 Task: Create Card Software Maintenance Review in Board Resource Allocation Software to Workspace Hotel Reservations. Create Card Astronomy Conference Review in Board Sales Opportunity Pipeline Management to Workspace Hotel Reservations. Create Card Software Maintenance Review in Board Content Marketing White Paper Creation and Promotion Strategy to Workspace Hotel Reservations
Action: Mouse moved to (114, 53)
Screenshot: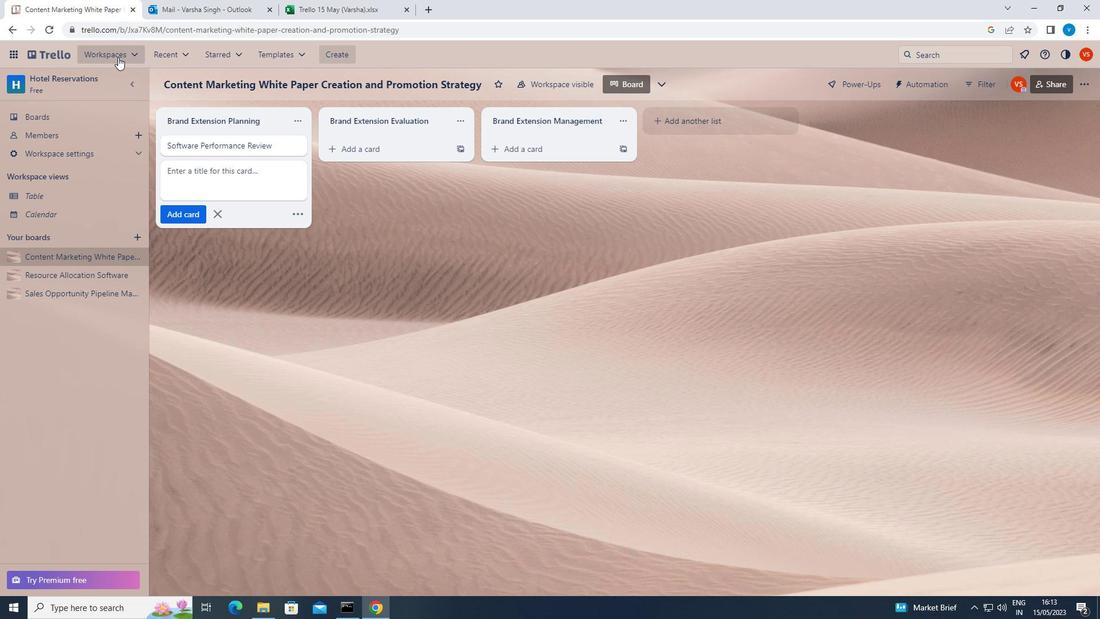 
Action: Mouse pressed left at (114, 53)
Screenshot: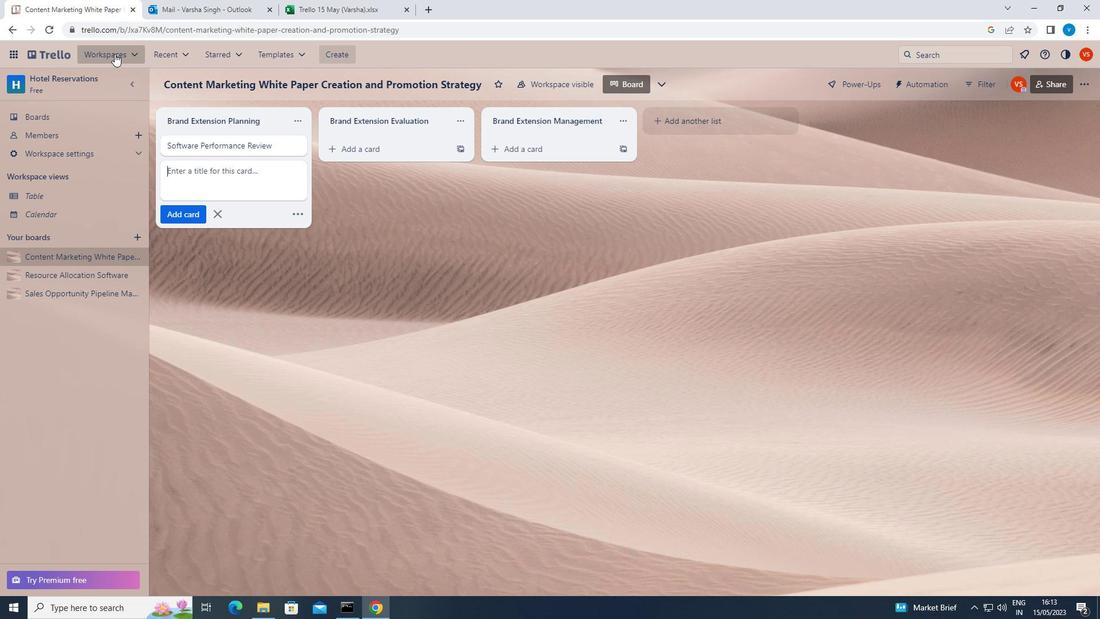 
Action: Mouse moved to (130, 570)
Screenshot: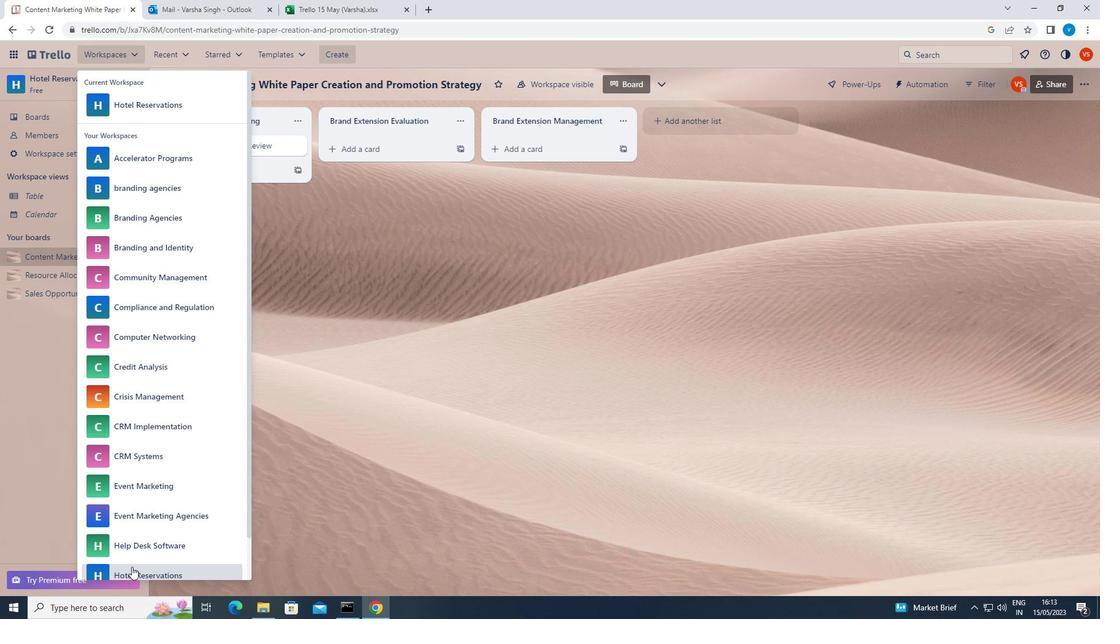 
Action: Mouse pressed left at (130, 570)
Screenshot: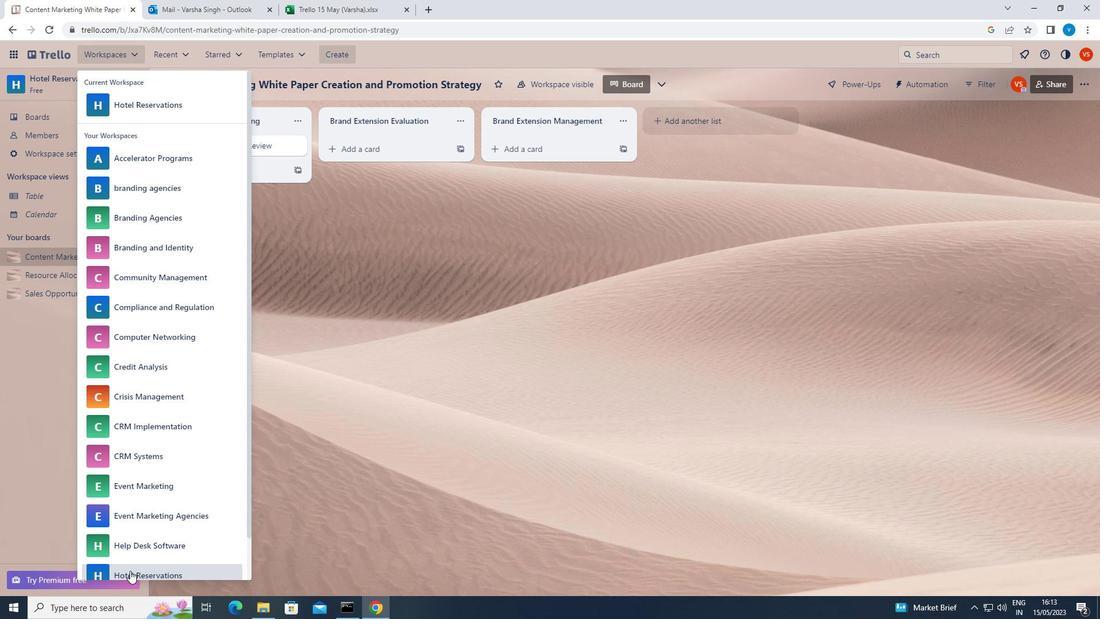 
Action: Mouse moved to (84, 273)
Screenshot: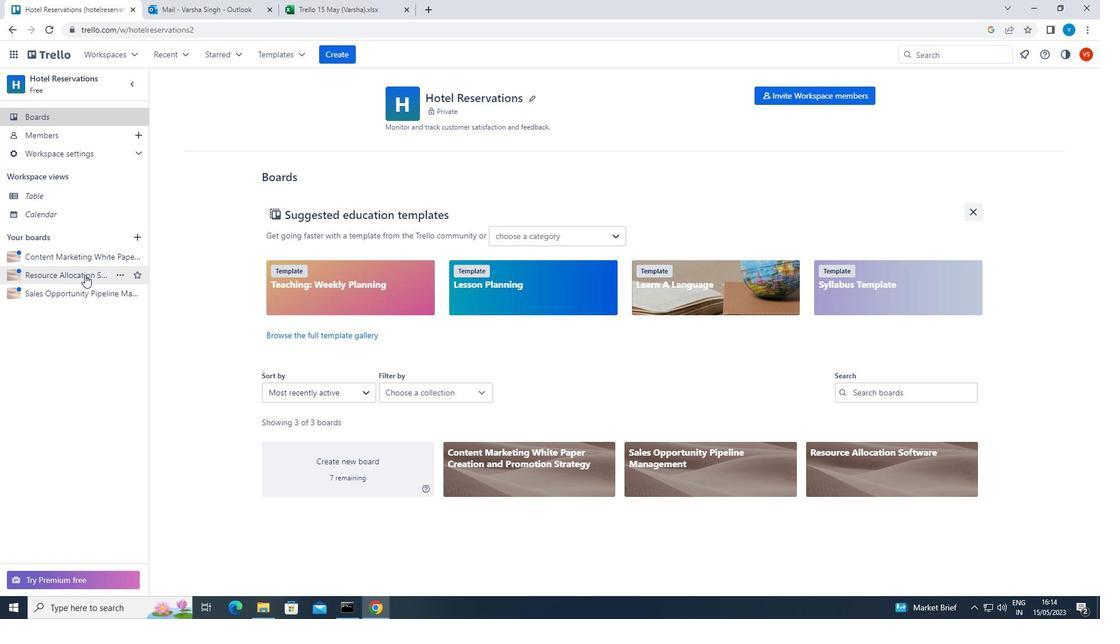 
Action: Mouse pressed left at (84, 273)
Screenshot: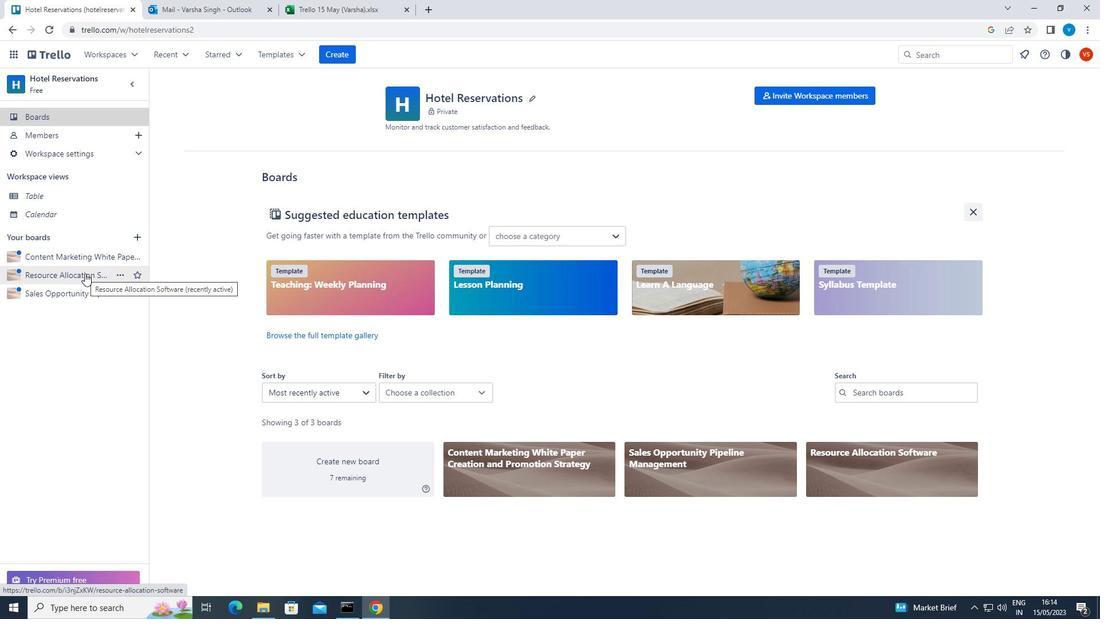 
Action: Mouse moved to (388, 151)
Screenshot: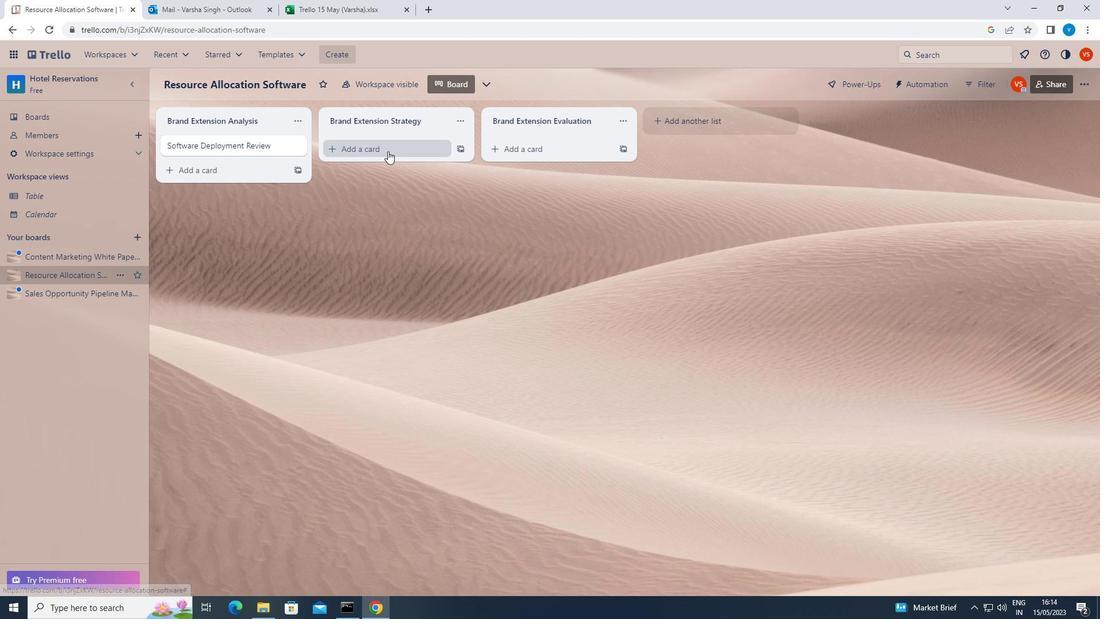 
Action: Mouse pressed left at (388, 151)
Screenshot: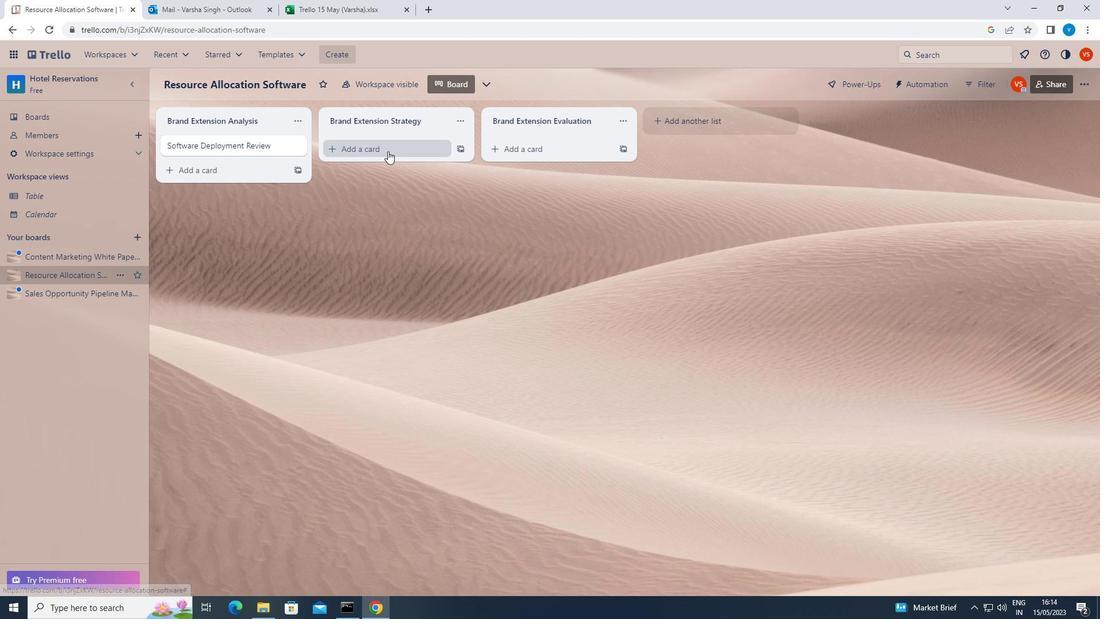 
Action: Mouse moved to (388, 150)
Screenshot: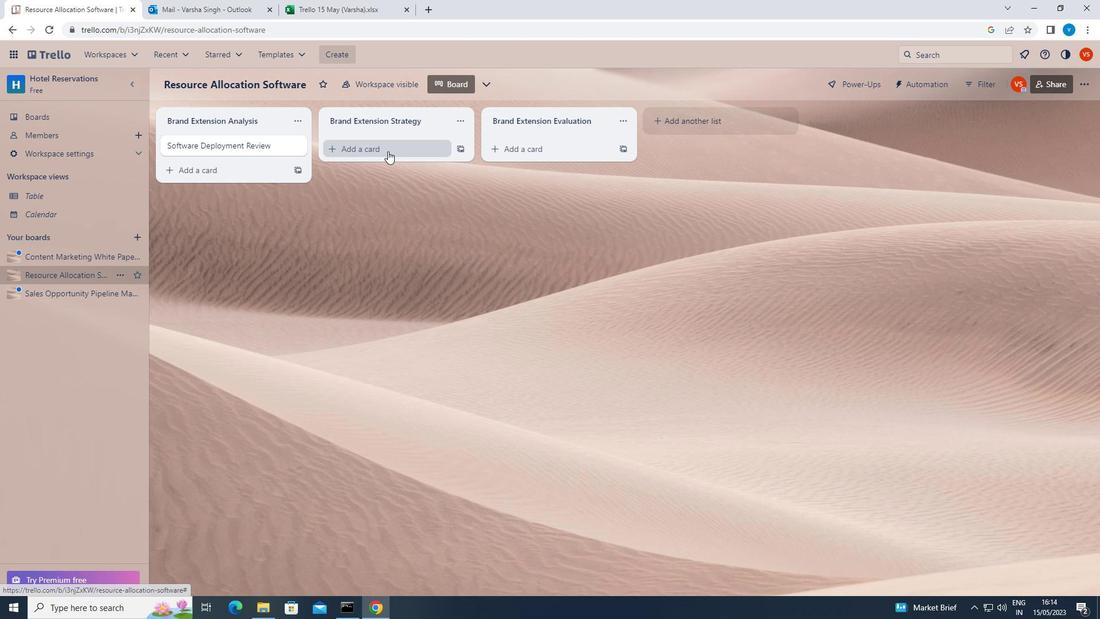 
Action: Key pressed <Key.shift>SOFTWARE<Key.space><Key.shift>MAINTENANCE<Key.space><Key.shift><Key.shift>REVIEW<Key.enter>
Screenshot: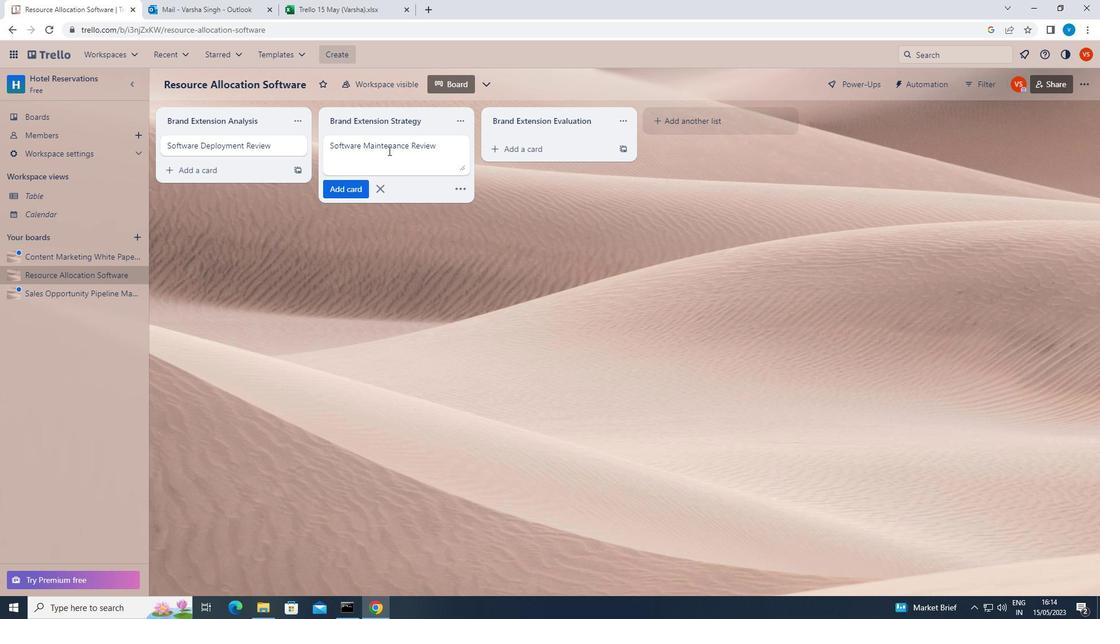 
Action: Mouse moved to (62, 287)
Screenshot: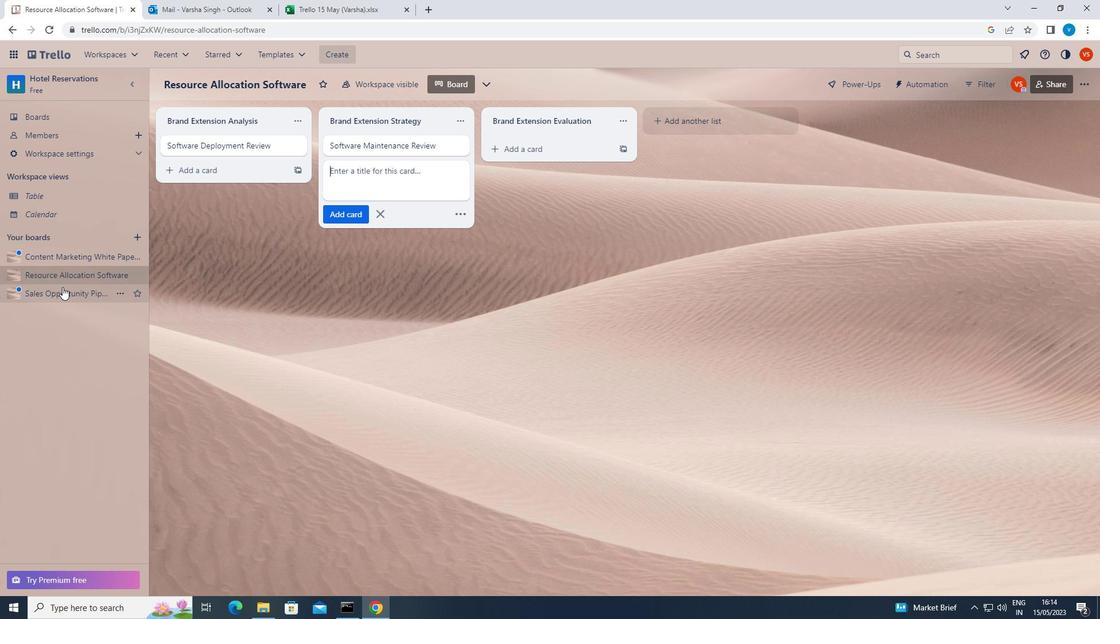 
Action: Mouse pressed left at (62, 287)
Screenshot: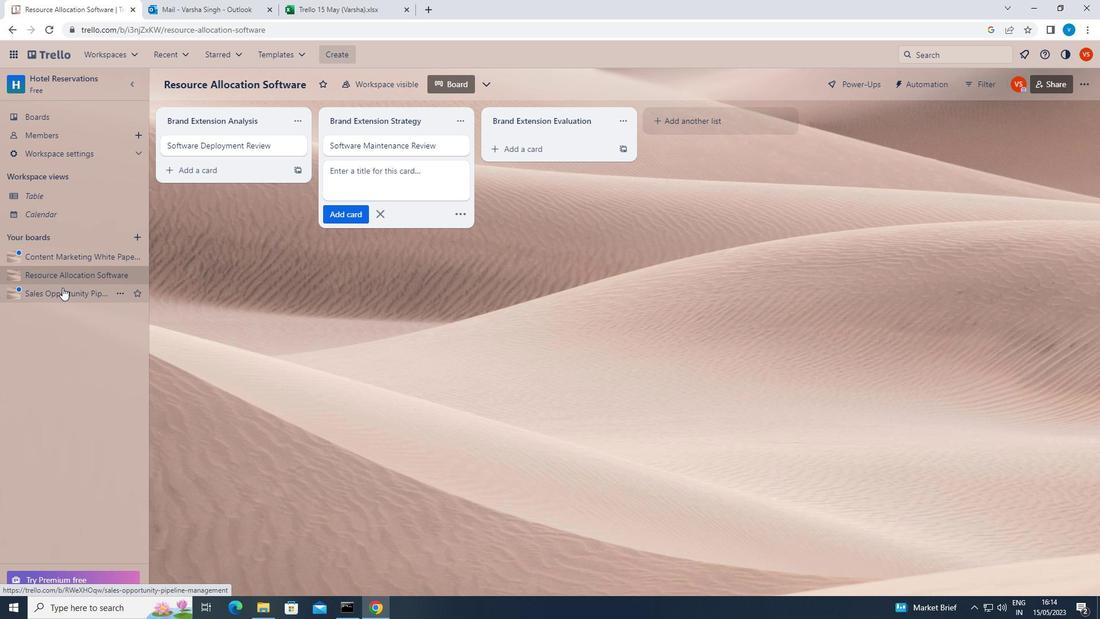 
Action: Mouse moved to (340, 149)
Screenshot: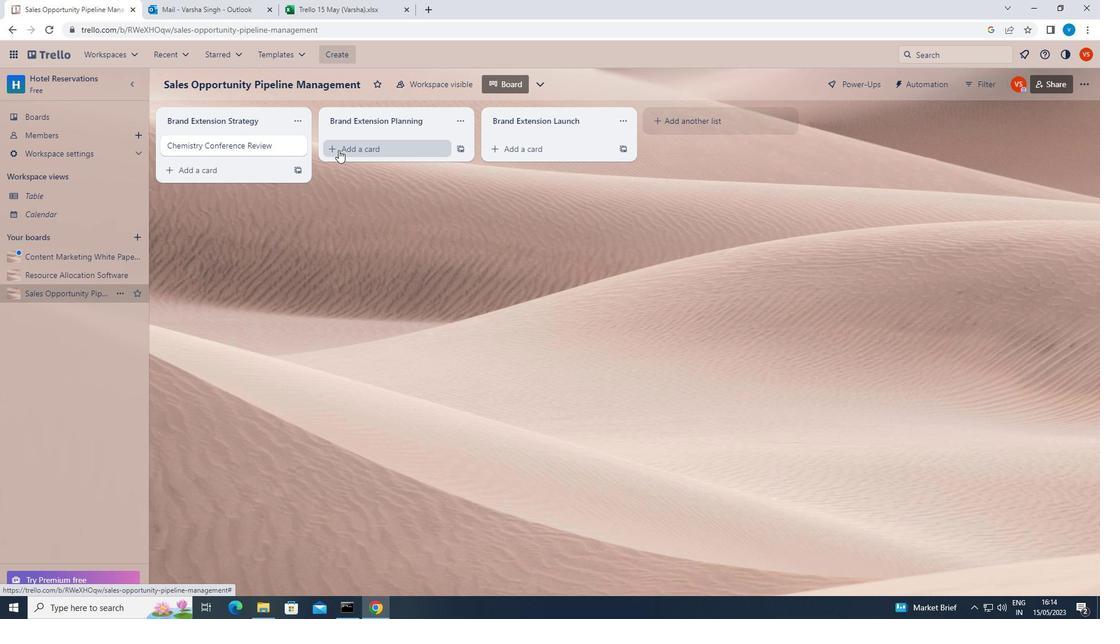 
Action: Mouse pressed left at (340, 149)
Screenshot: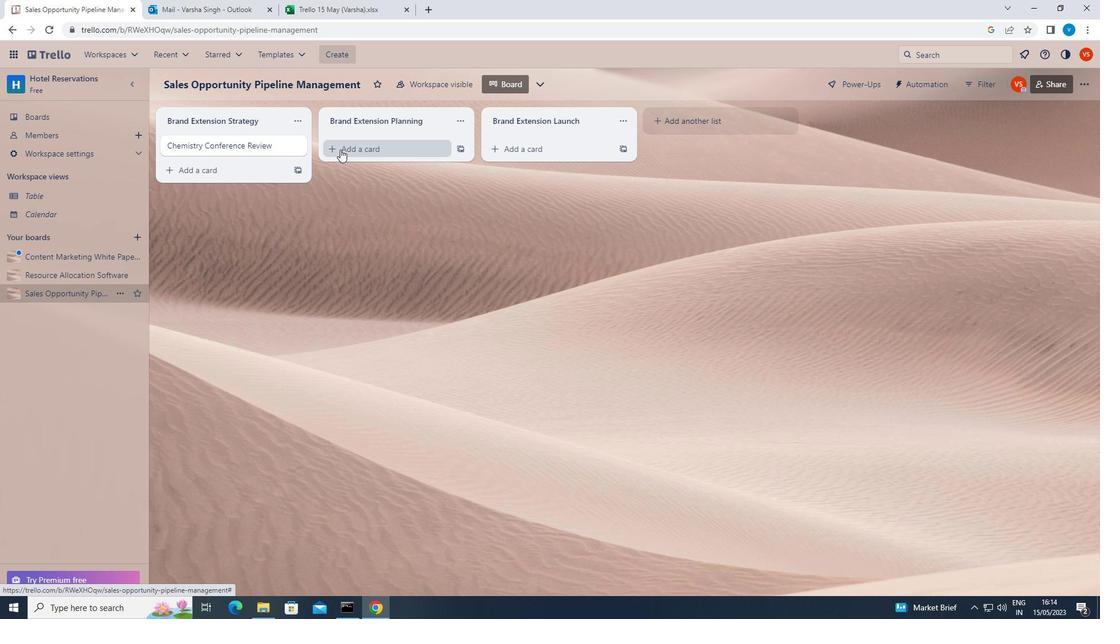
Action: Key pressed <Key.shift>ASTRONOMY<Key.space><Key.shift>CONFERENCE<Key.space><Key.shift><Key.shift>REVIEW<Key.enter>
Screenshot: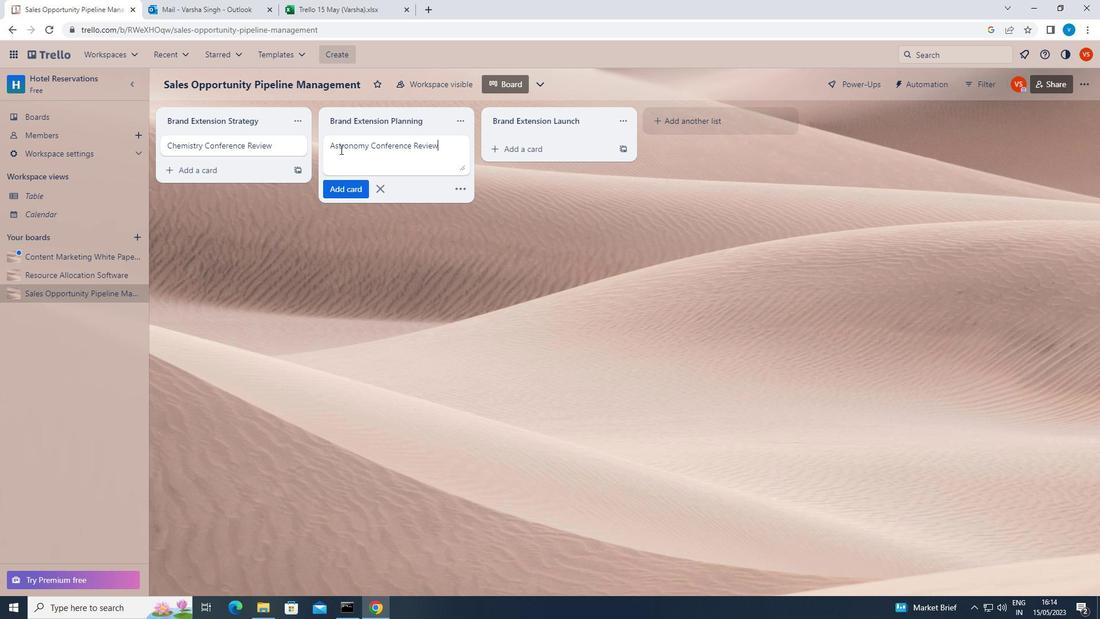 
Action: Mouse moved to (70, 253)
Screenshot: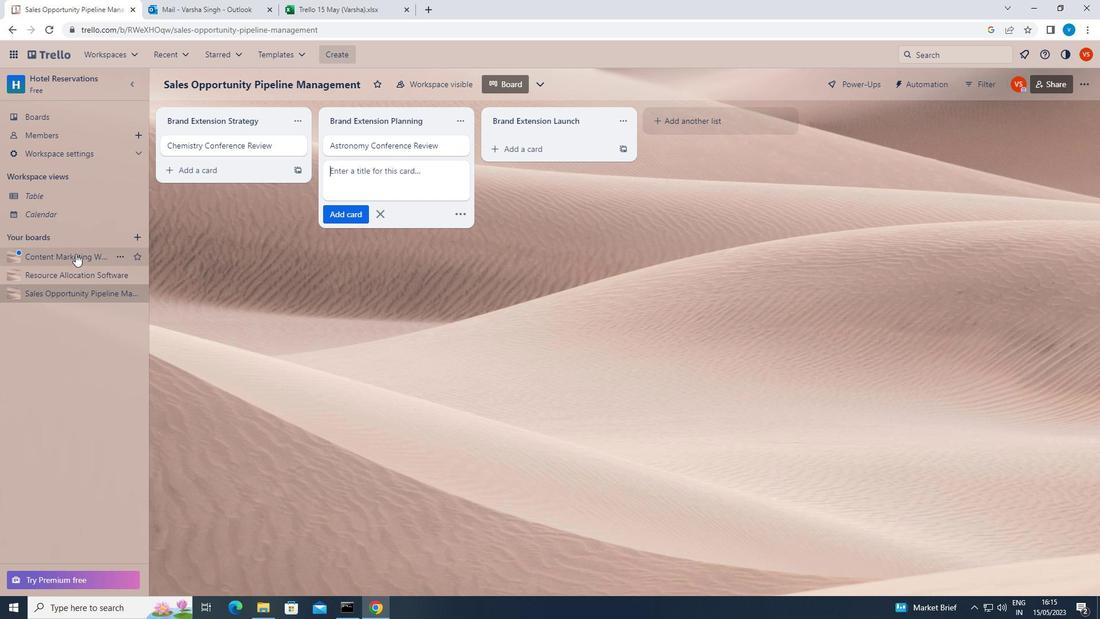 
Action: Mouse pressed left at (70, 253)
Screenshot: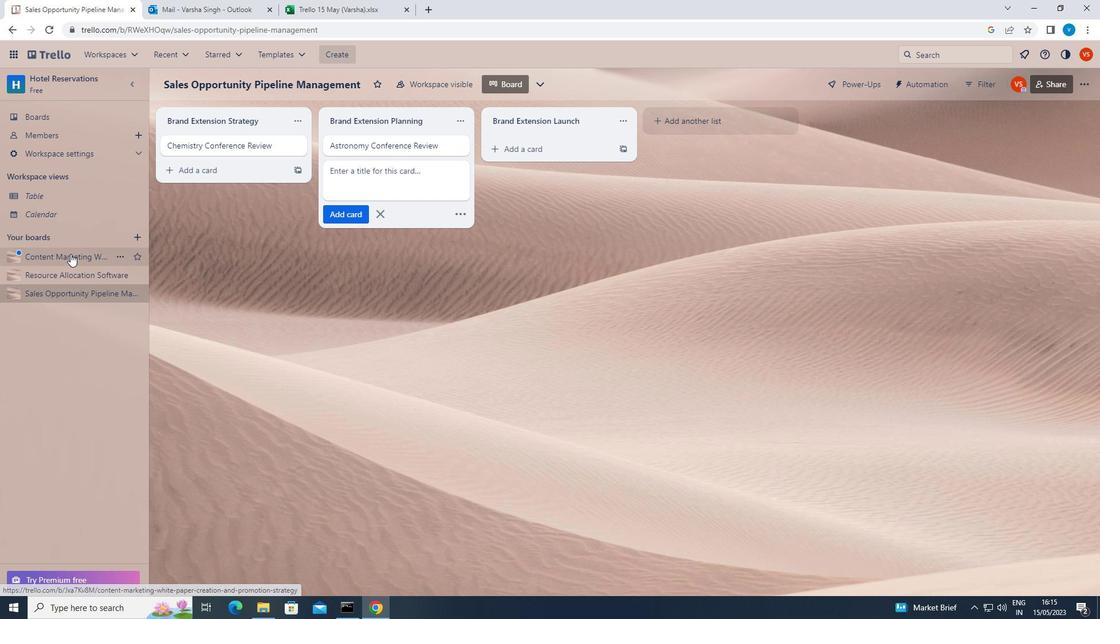 
Action: Mouse moved to (362, 151)
Screenshot: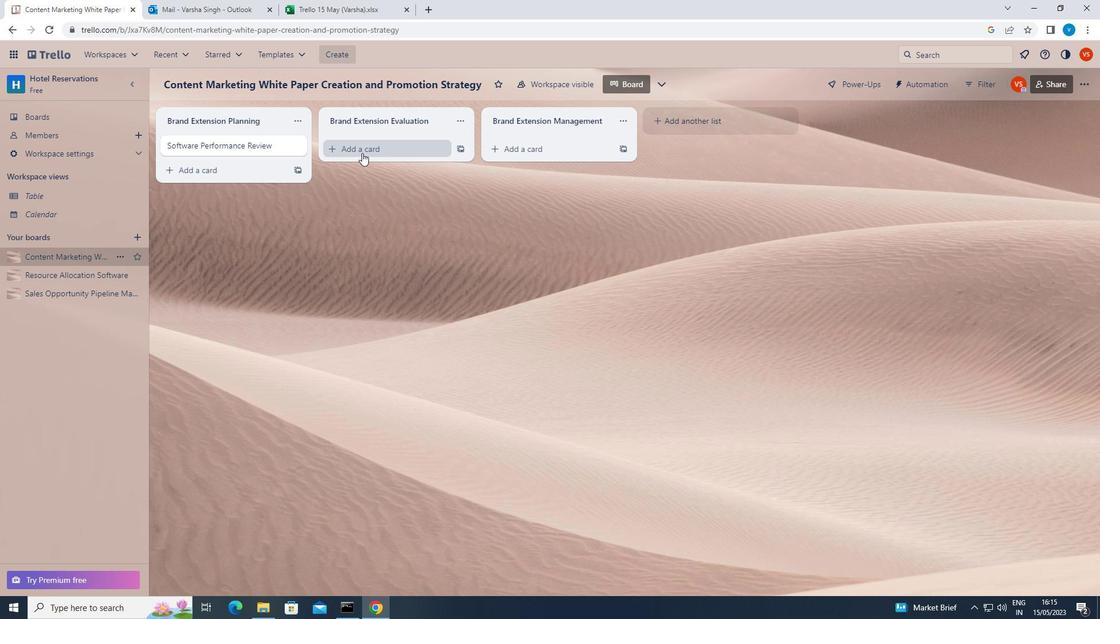 
Action: Mouse pressed left at (362, 151)
Screenshot: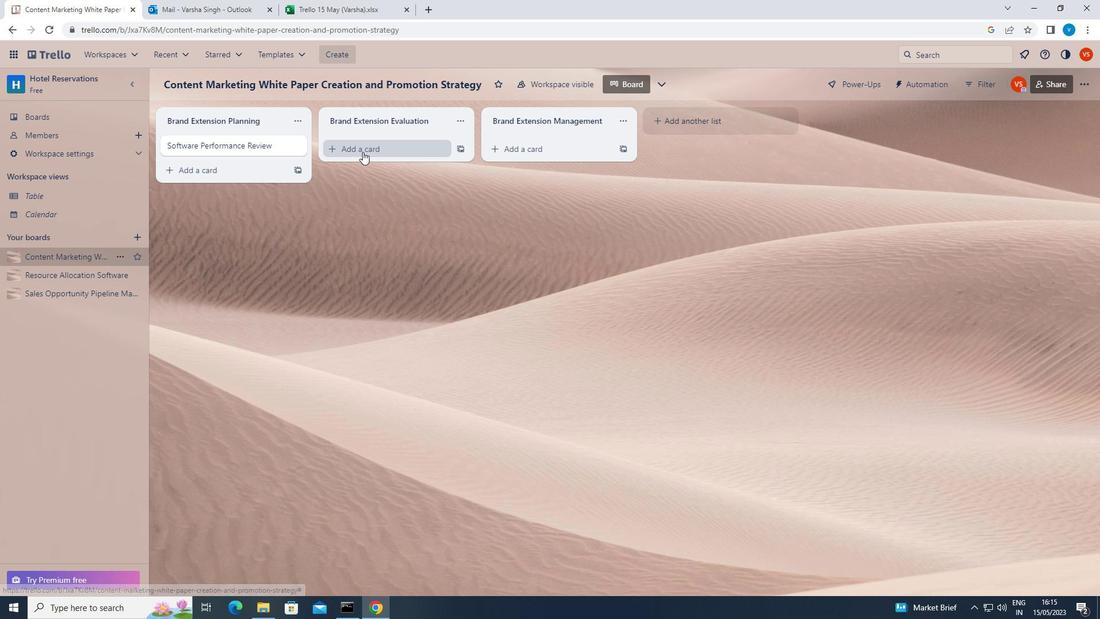 
Action: Key pressed <Key.shift>SOFTWARE<Key.space><Key.shift>MAINTENANCE<Key.space><Key.shift><Key.shift><Key.shift><Key.shift><Key.shift><Key.shift><Key.shift><Key.shift><Key.shift><Key.shift><Key.shift>REVIEW<Key.enter>
Screenshot: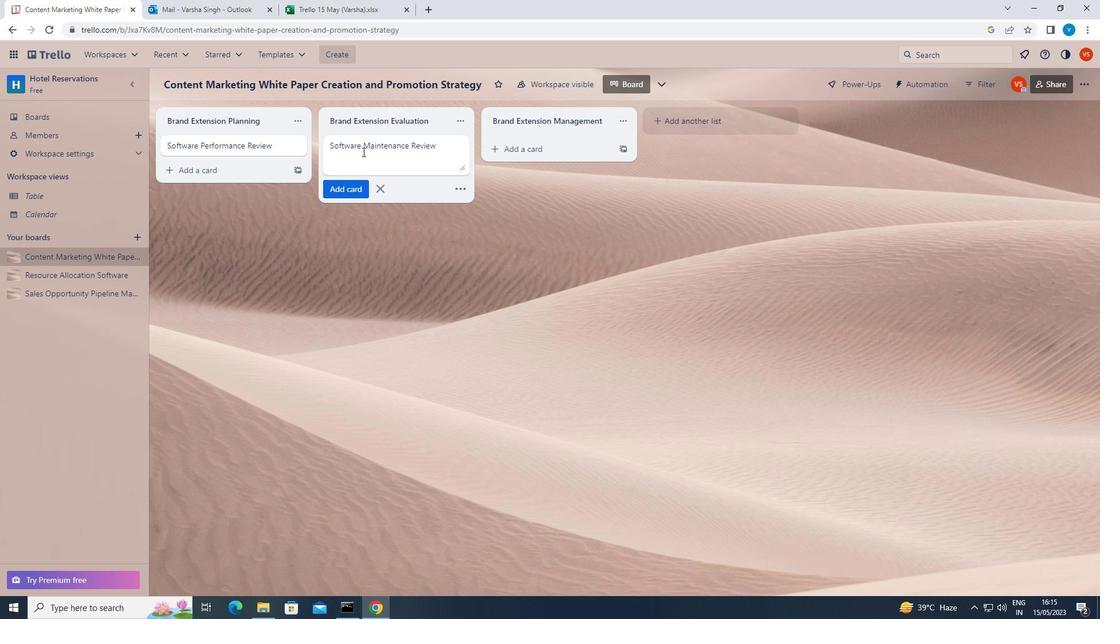 
